 Task: Create a rule from the Recommended list, Task Added to this Project -> add SubTasks in the project AgileFocus with SubTasks Gather and Analyse Requirements , Design and Implement Solution , System Test and UAT , Release to Production / Go Live
Action: Mouse moved to (766, 519)
Screenshot: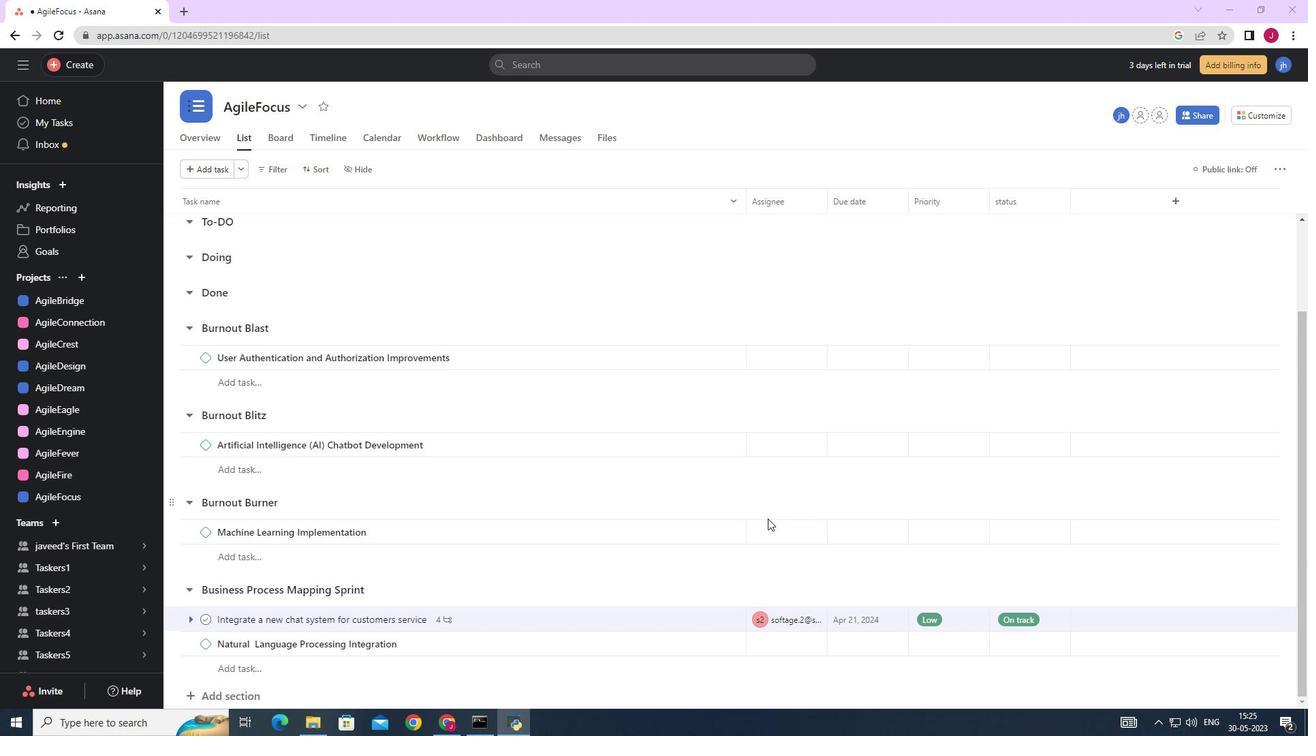 
Action: Mouse scrolled (766, 518) with delta (0, 0)
Screenshot: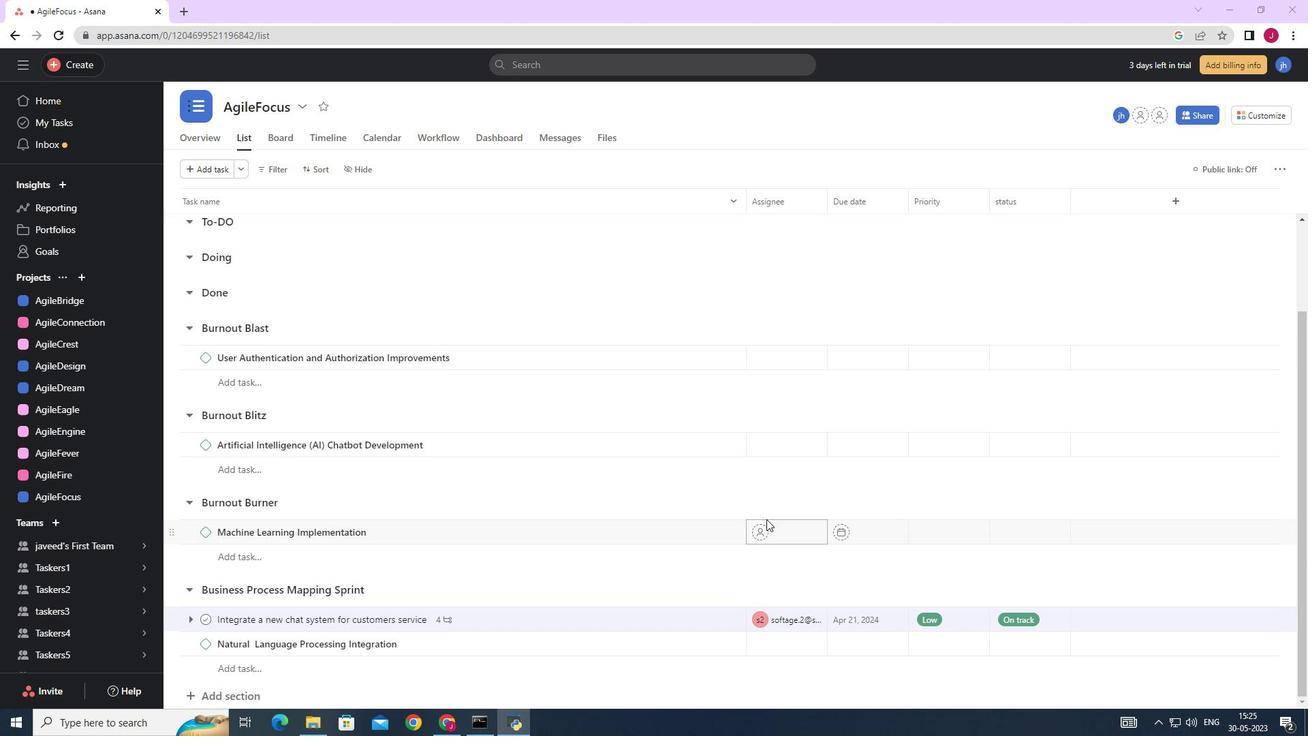 
Action: Mouse scrolled (766, 518) with delta (0, 0)
Screenshot: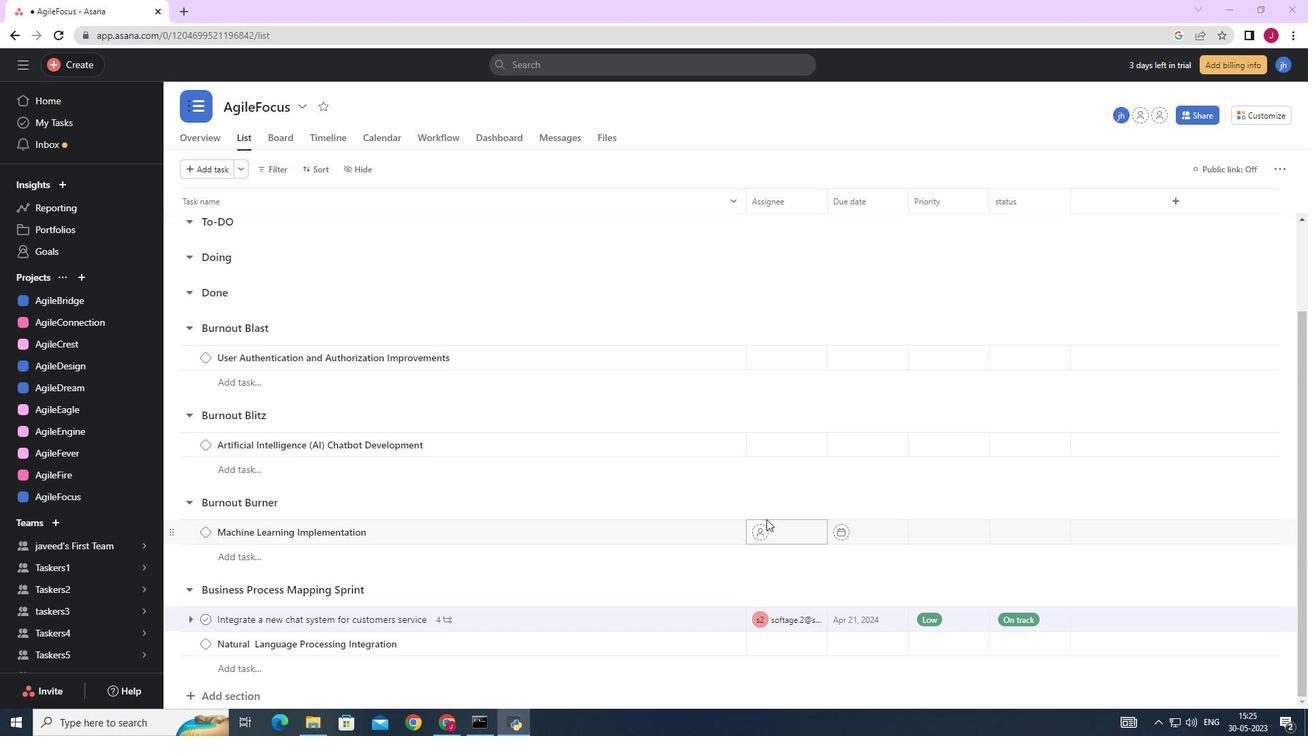 
Action: Mouse scrolled (766, 518) with delta (0, 0)
Screenshot: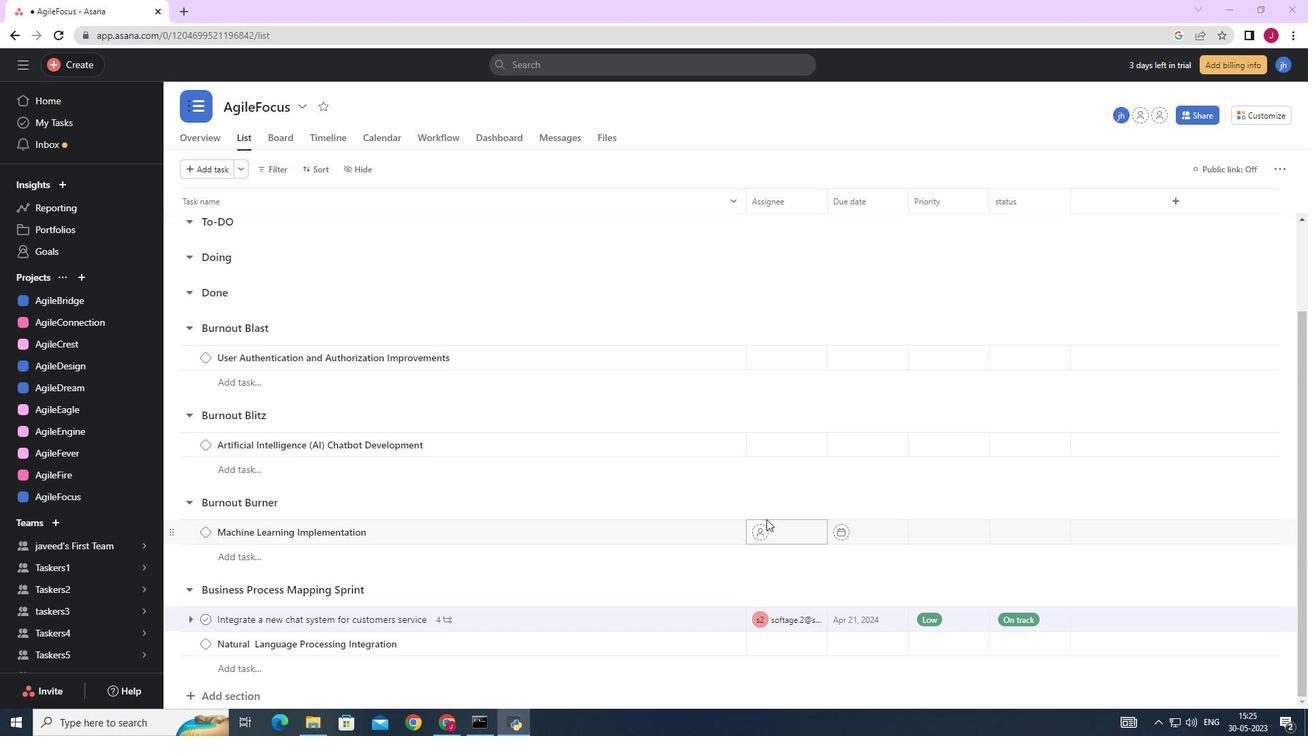 
Action: Mouse moved to (1267, 115)
Screenshot: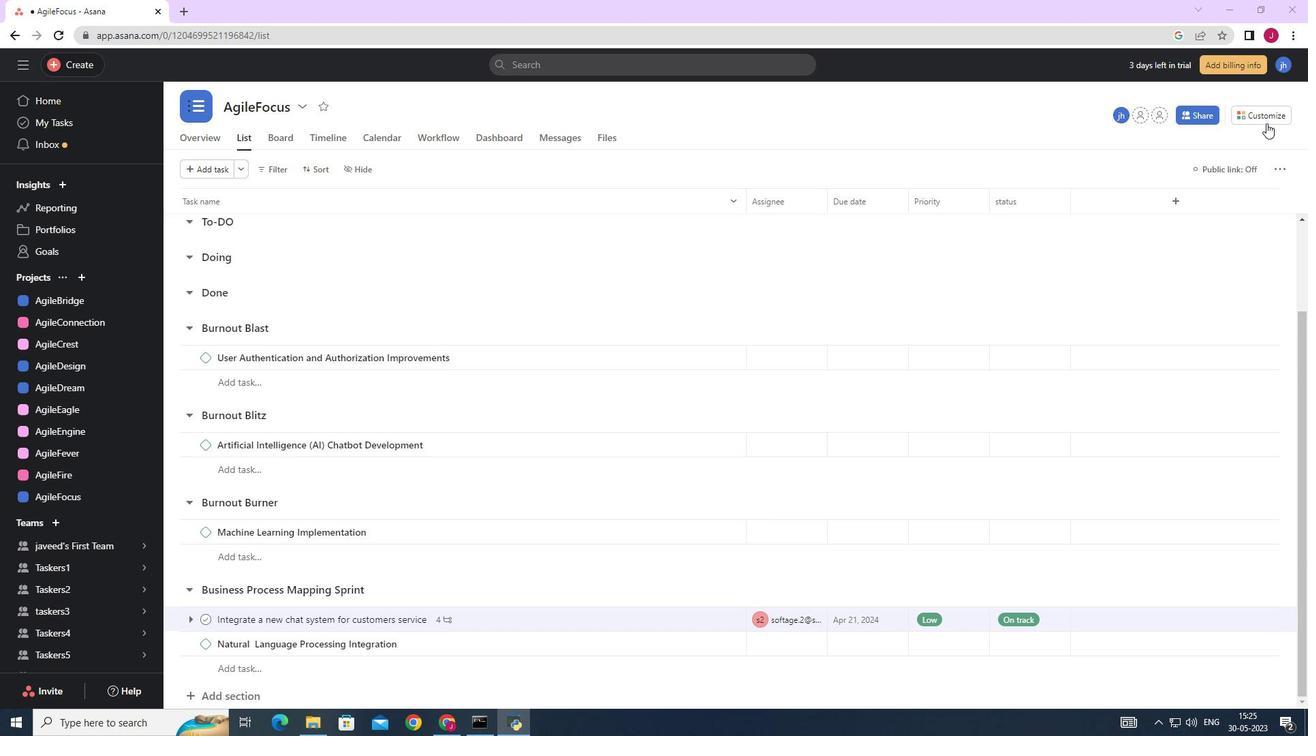 
Action: Mouse pressed left at (1267, 115)
Screenshot: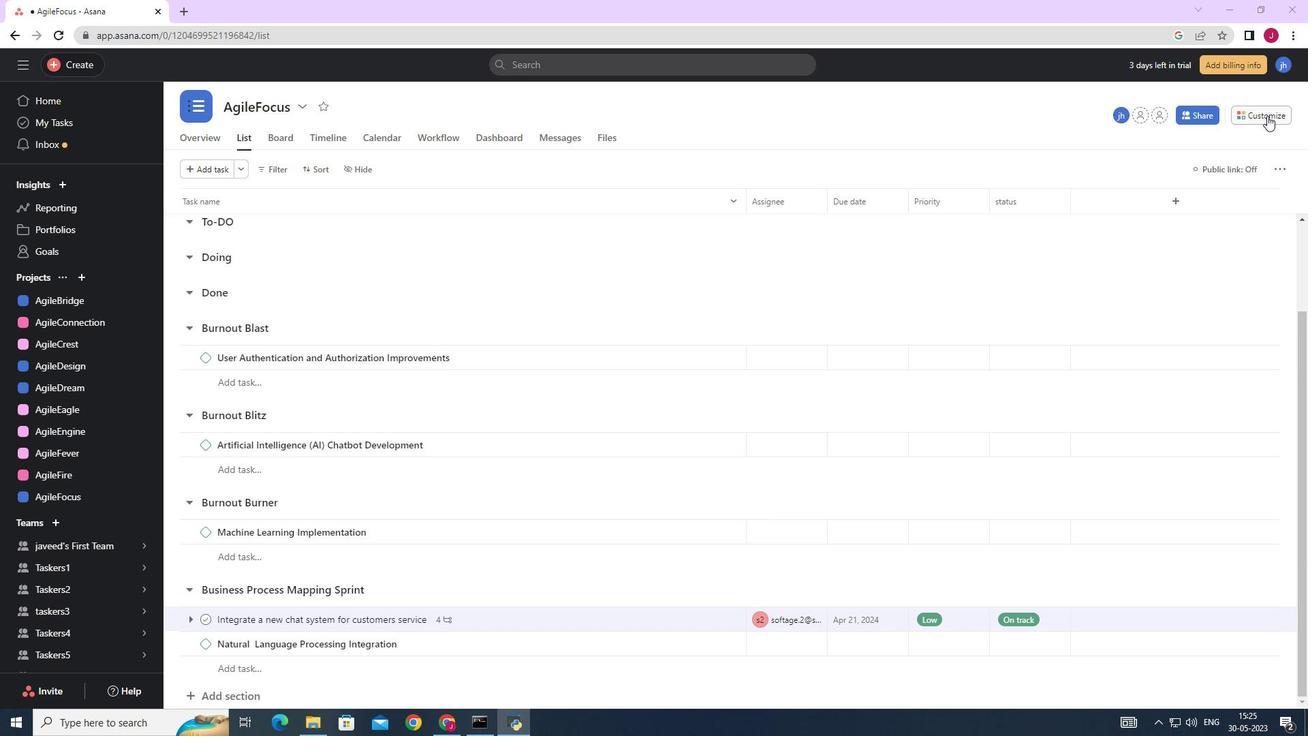 
Action: Mouse moved to (1033, 296)
Screenshot: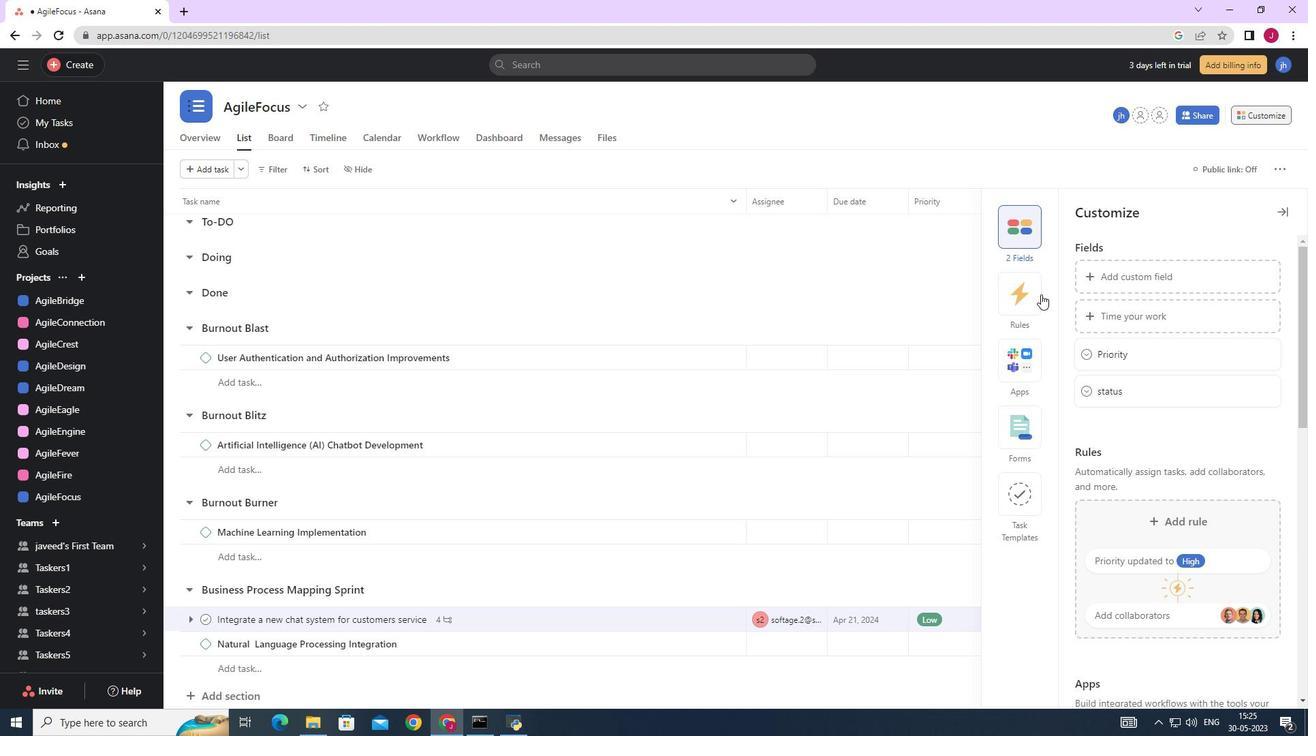 
Action: Mouse pressed left at (1033, 296)
Screenshot: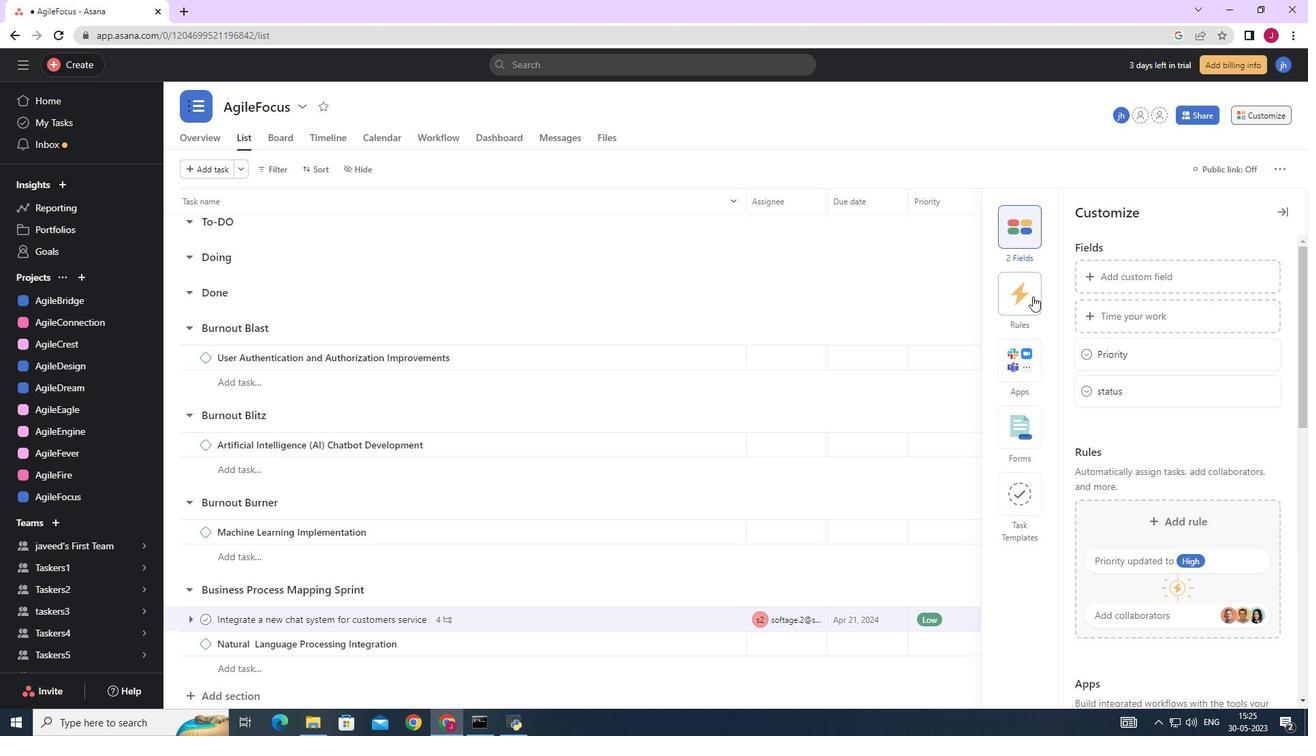 
Action: Mouse moved to (1146, 314)
Screenshot: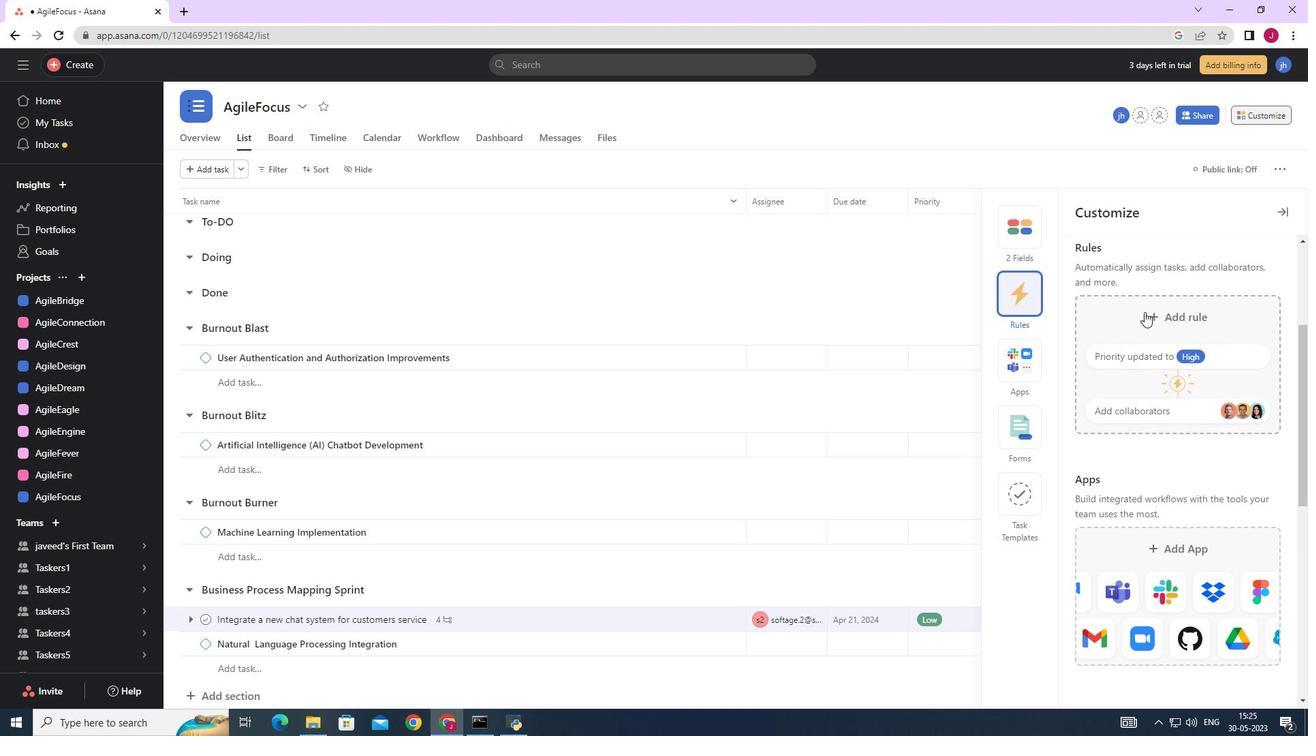 
Action: Mouse pressed left at (1146, 314)
Screenshot: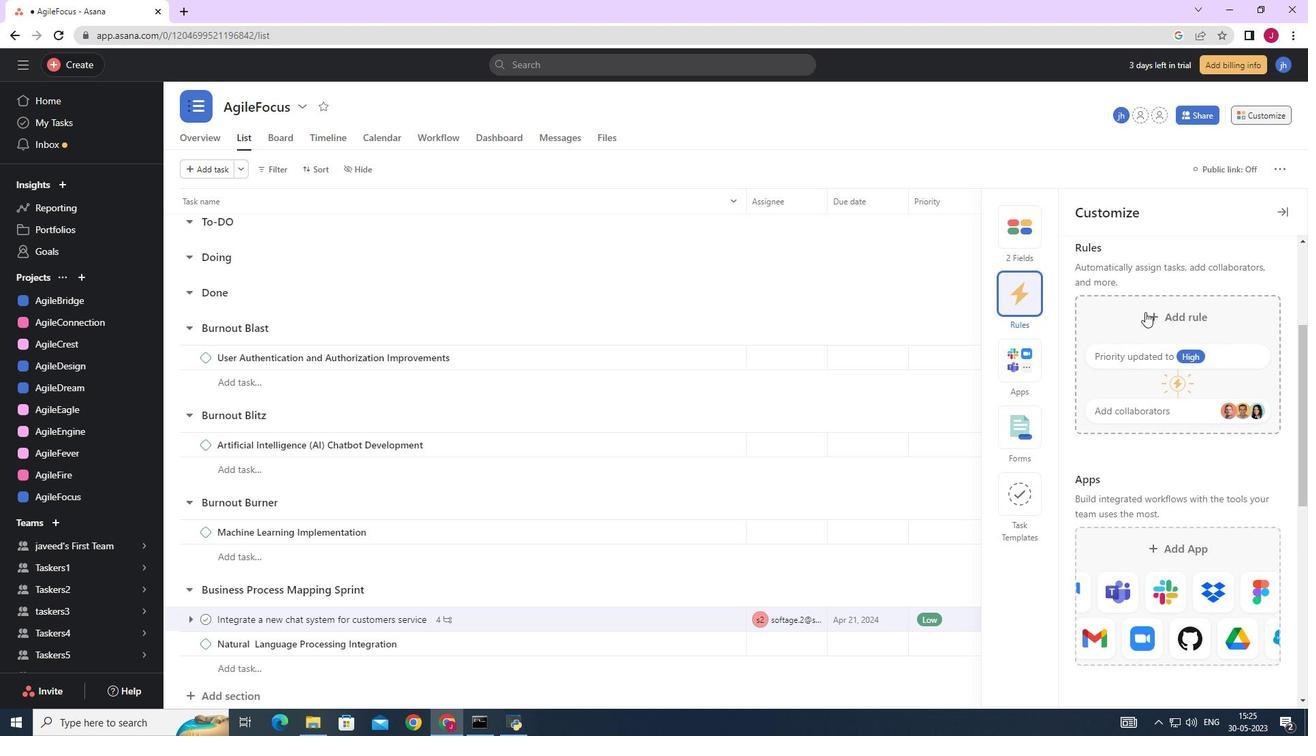 
Action: Mouse moved to (375, 226)
Screenshot: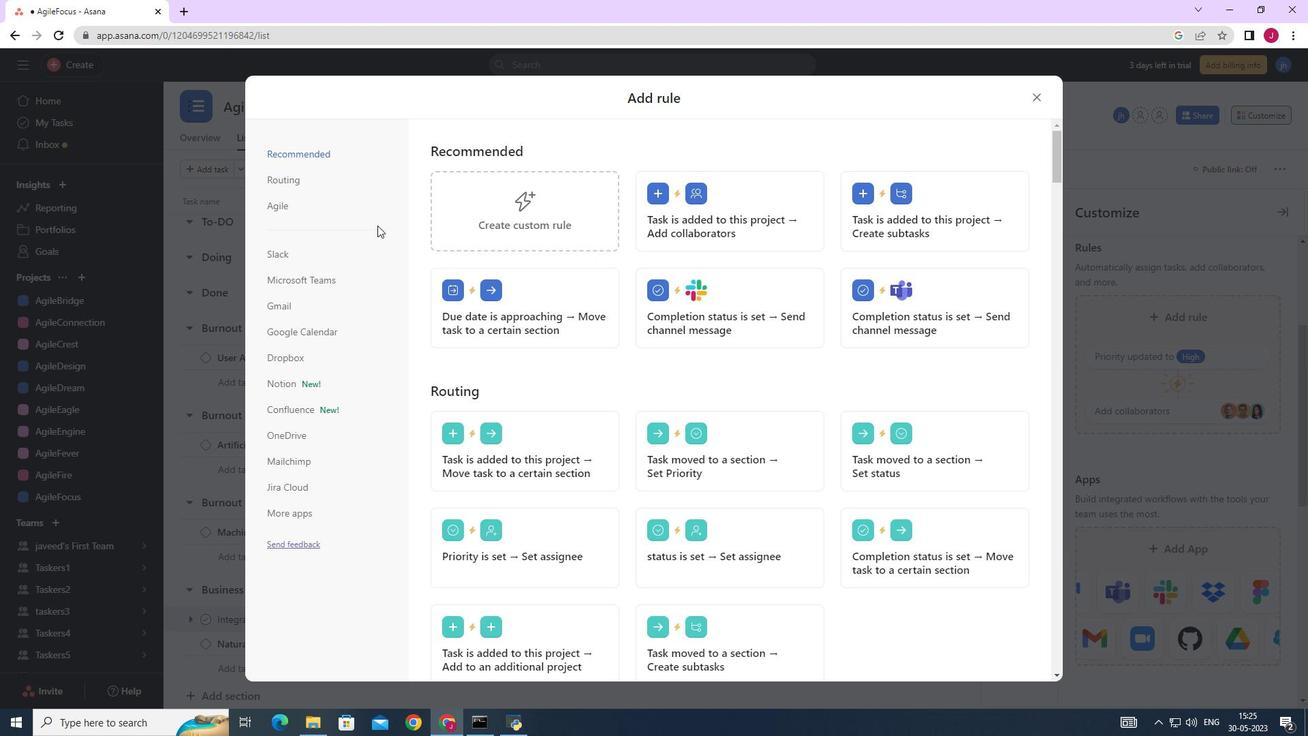 
Action: Mouse scrolled (375, 227) with delta (0, 0)
Screenshot: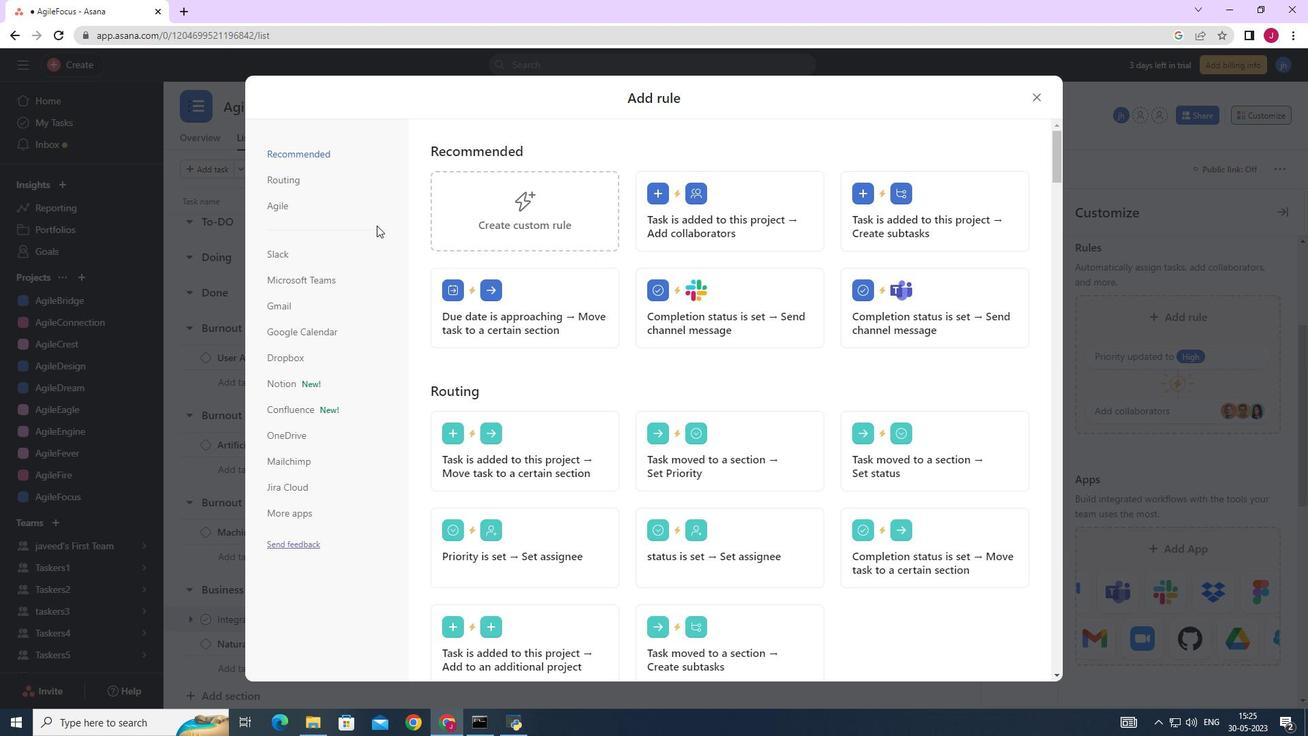 
Action: Mouse scrolled (375, 227) with delta (0, 0)
Screenshot: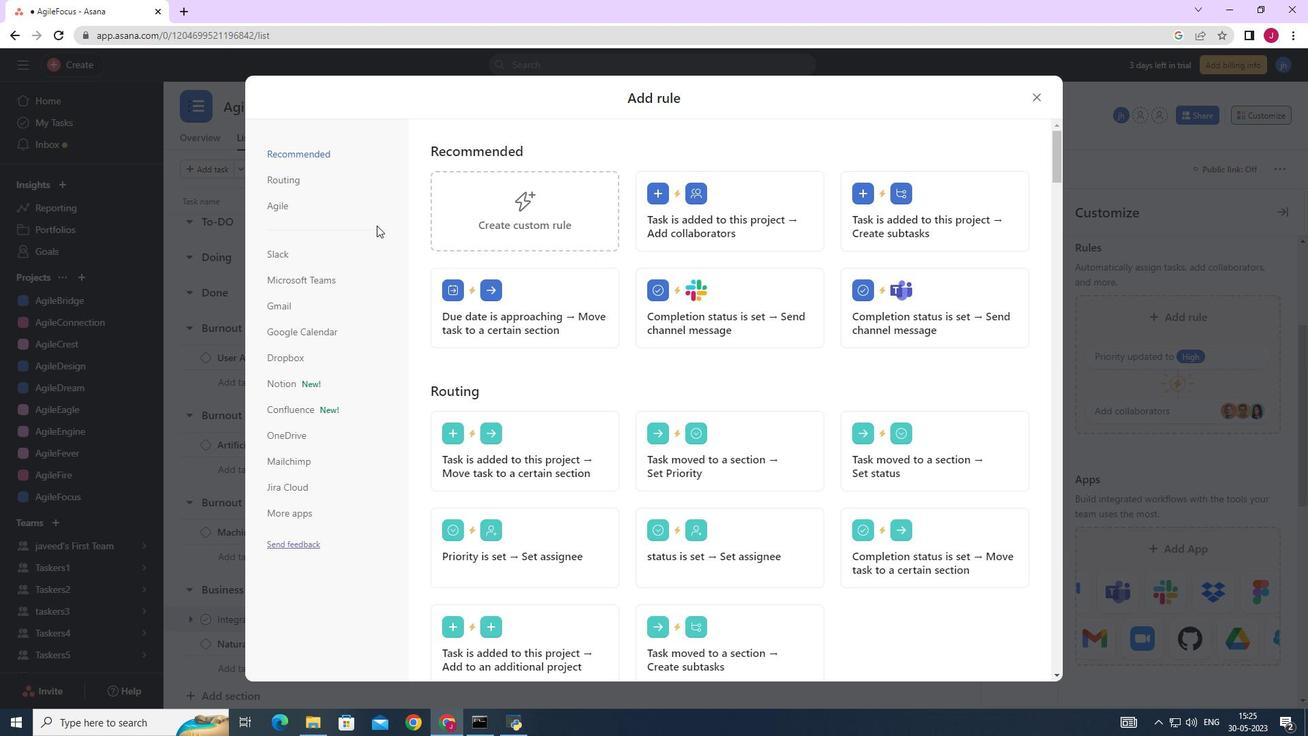 
Action: Mouse scrolled (375, 227) with delta (0, 0)
Screenshot: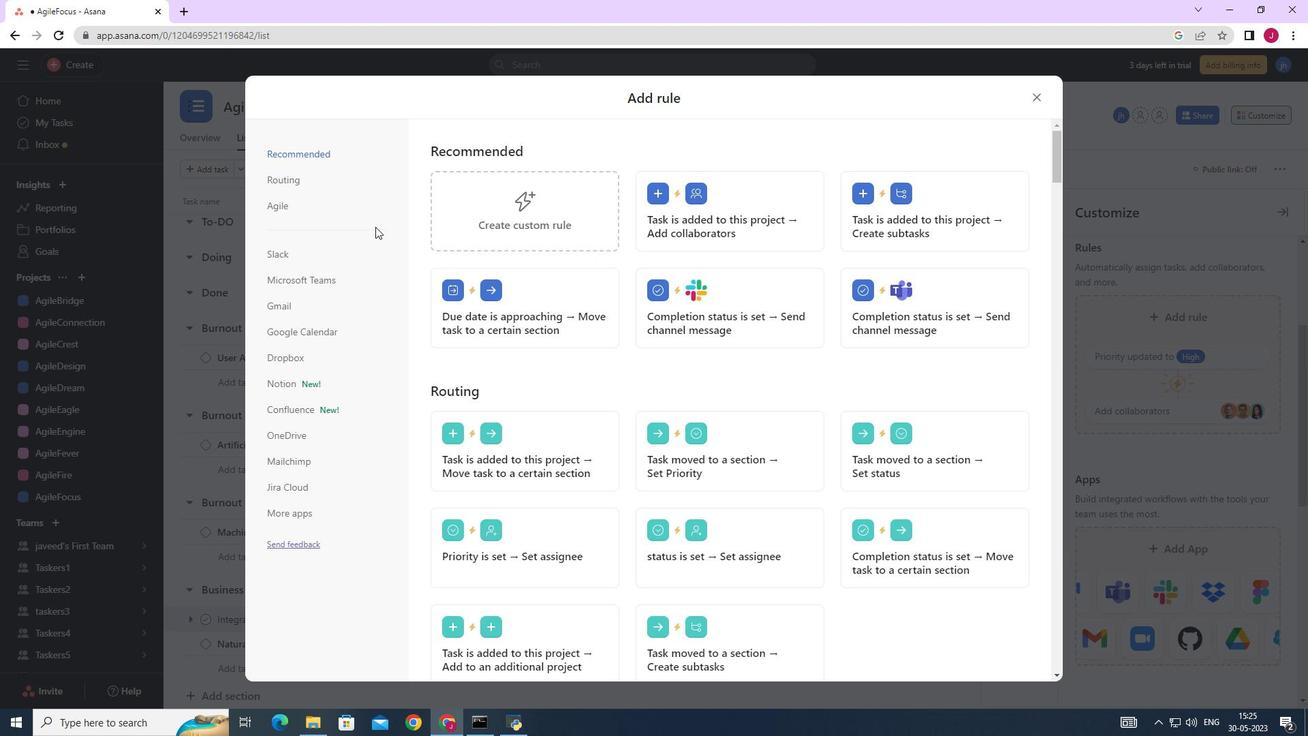 
Action: Mouse moved to (525, 214)
Screenshot: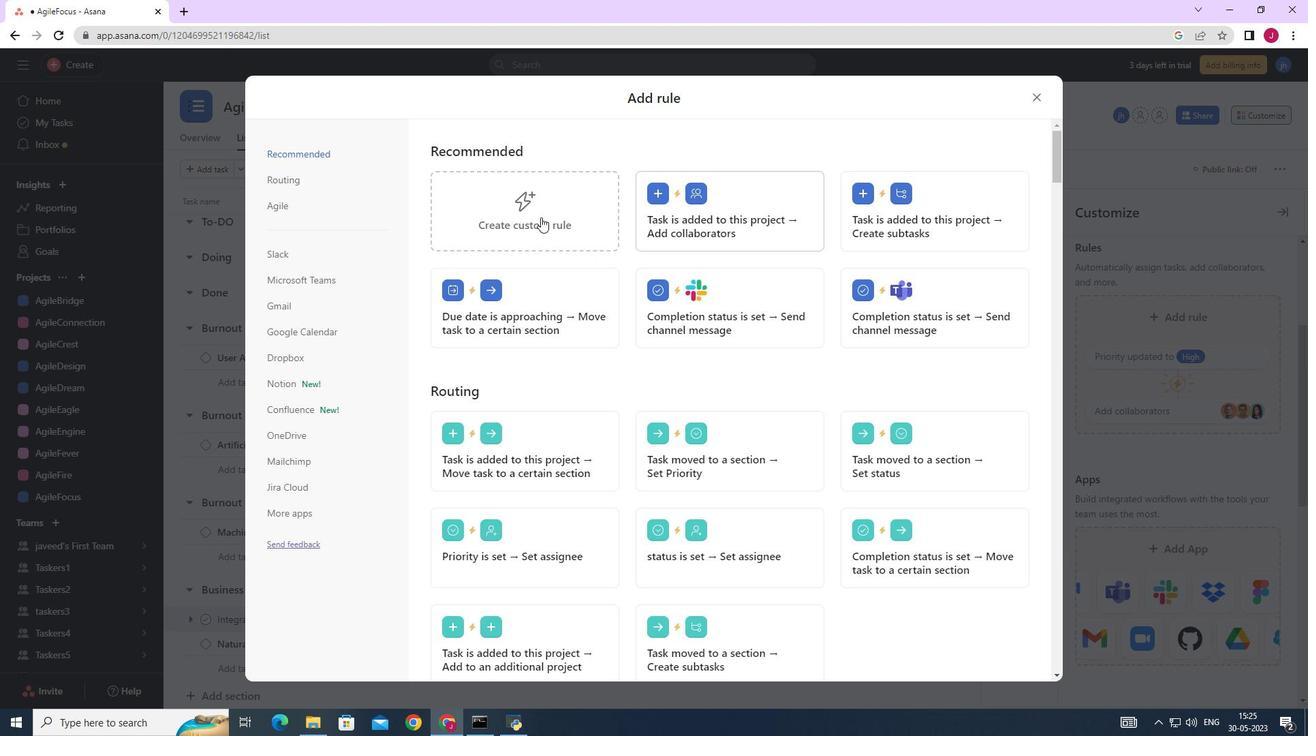 
Action: Mouse pressed left at (525, 214)
Screenshot: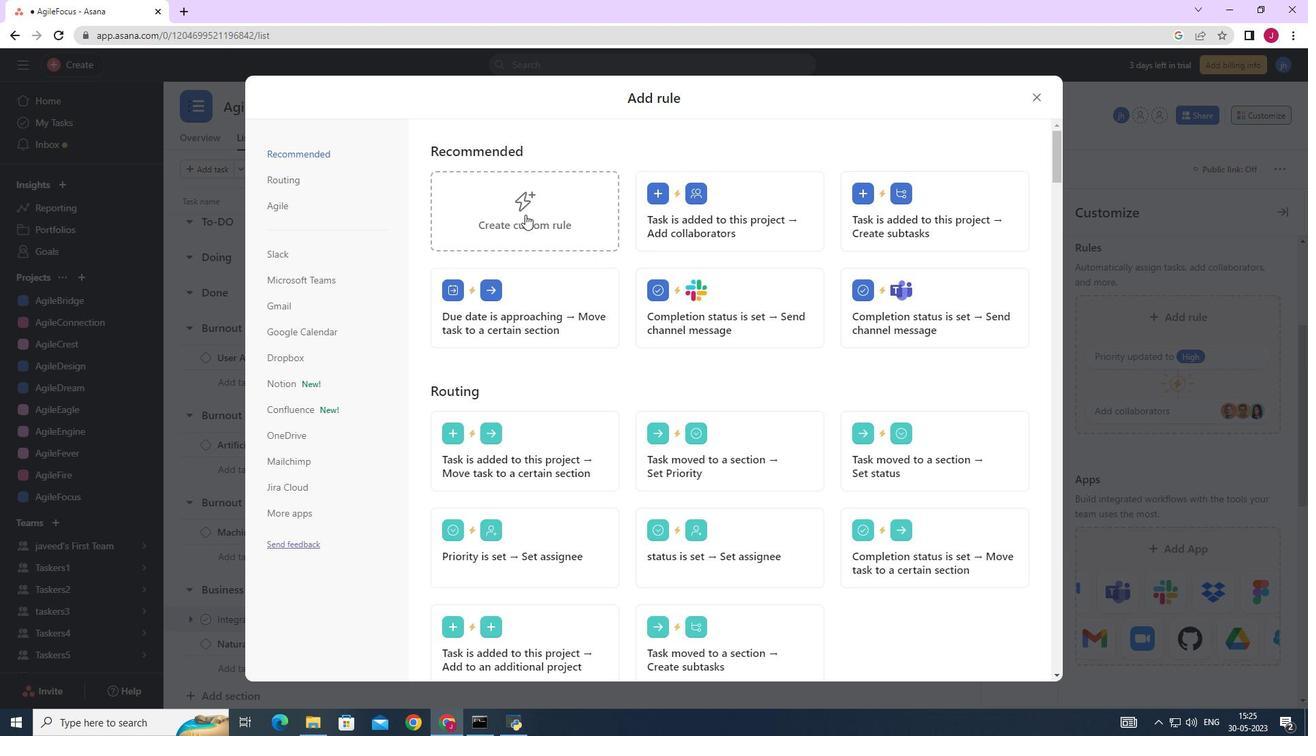 
Action: Mouse moved to (665, 358)
Screenshot: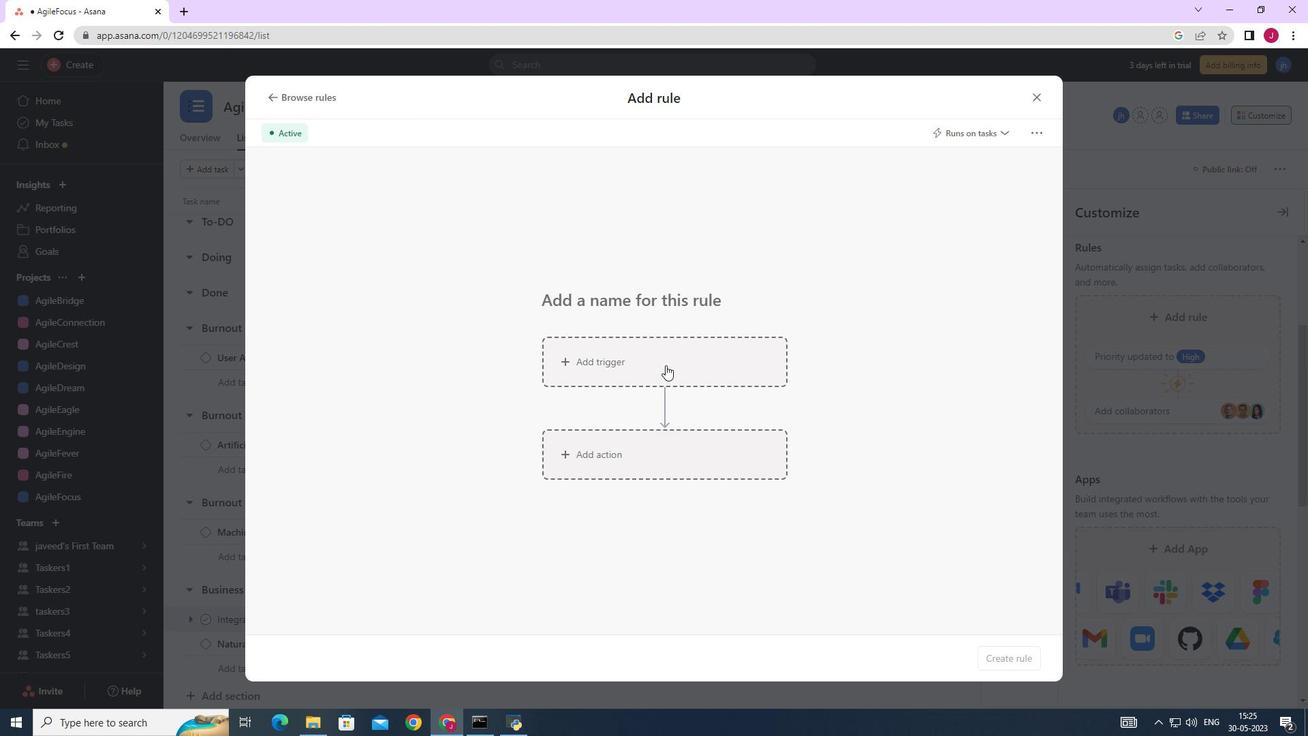 
Action: Mouse pressed left at (665, 358)
Screenshot: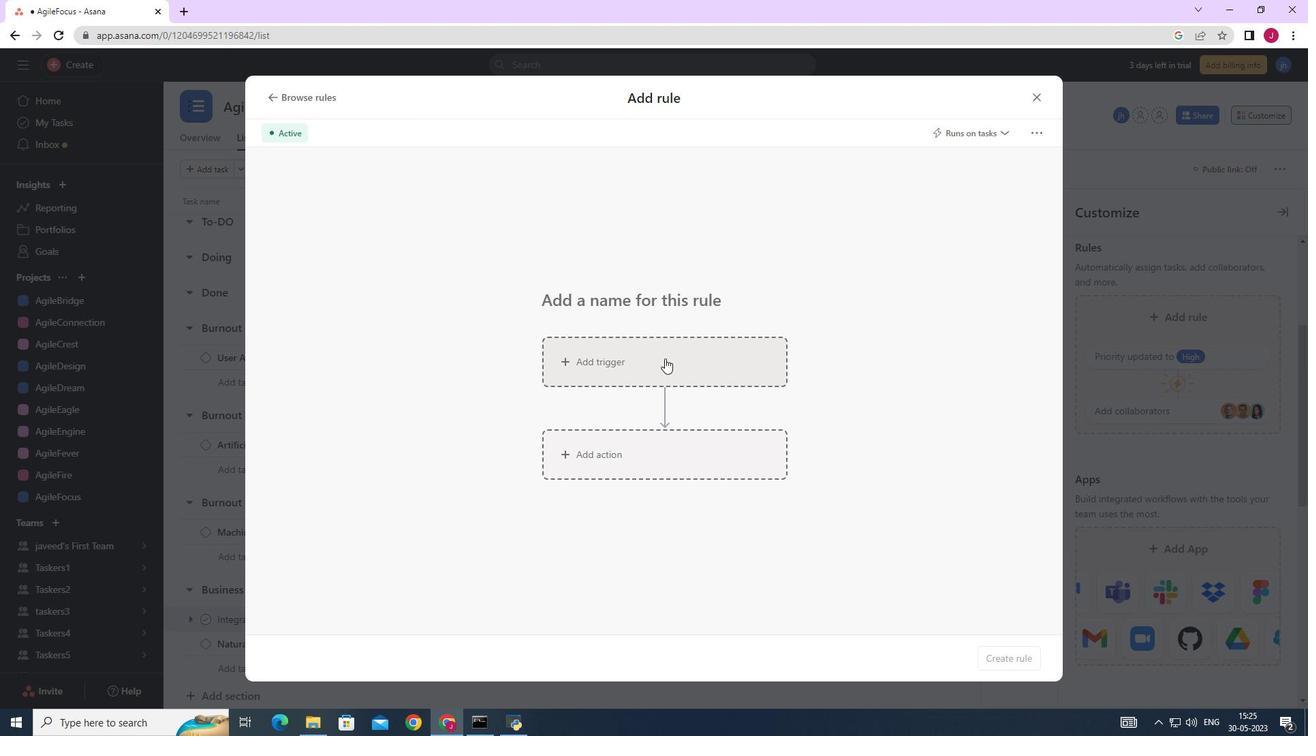 
Action: Mouse moved to (569, 445)
Screenshot: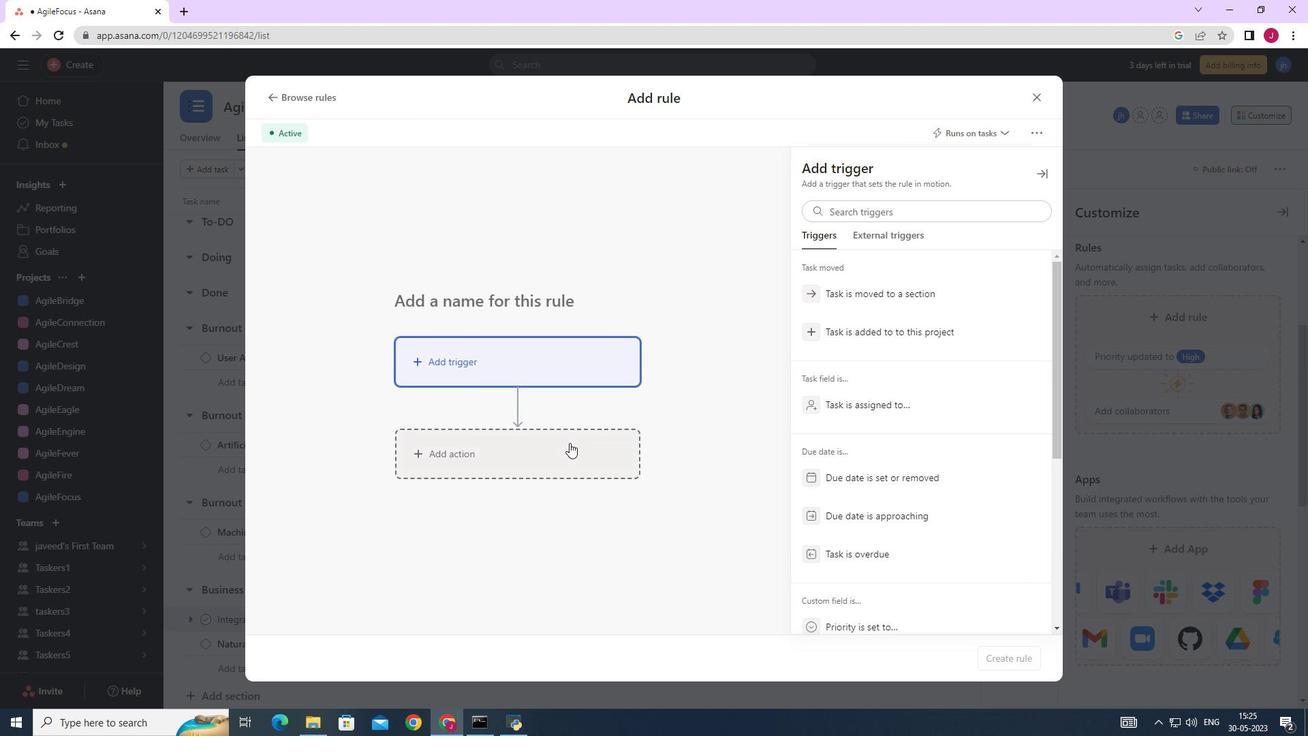 
Action: Mouse pressed left at (569, 445)
Screenshot: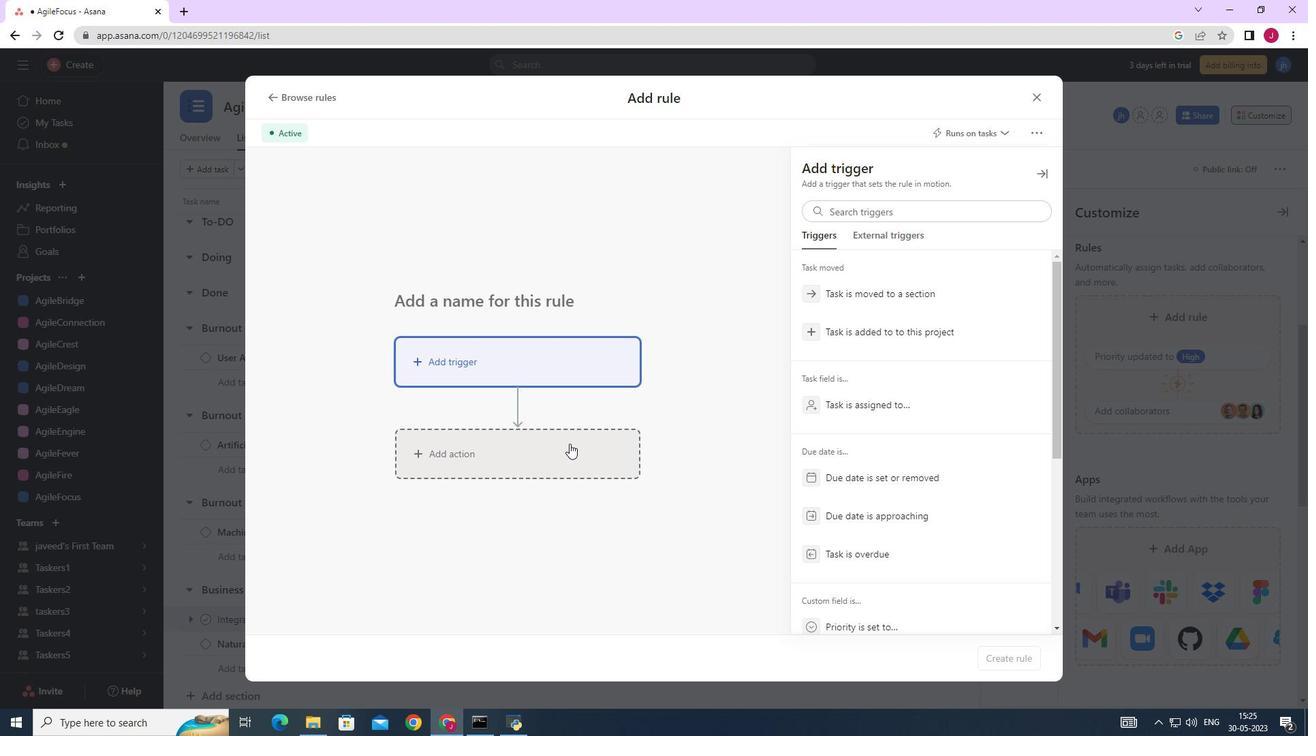 
Action: Mouse moved to (866, 353)
Screenshot: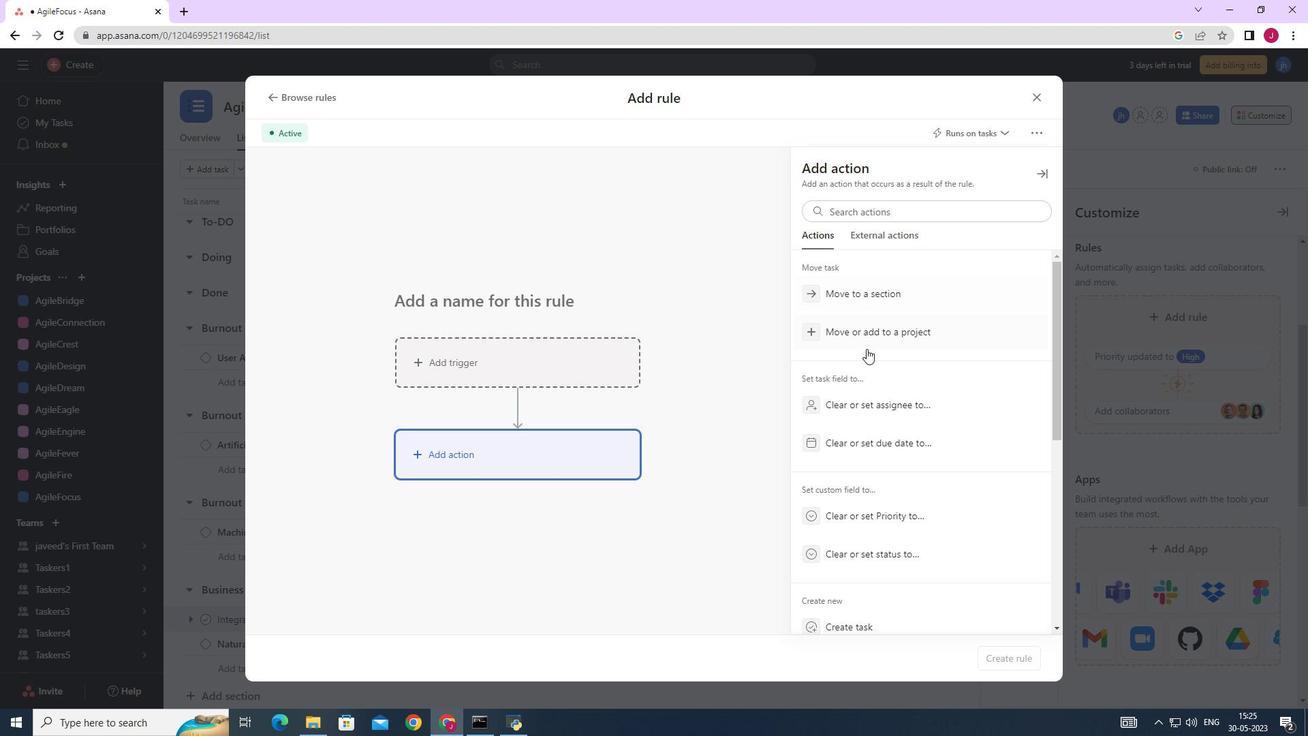 
Action: Mouse scrolled (866, 352) with delta (0, 0)
Screenshot: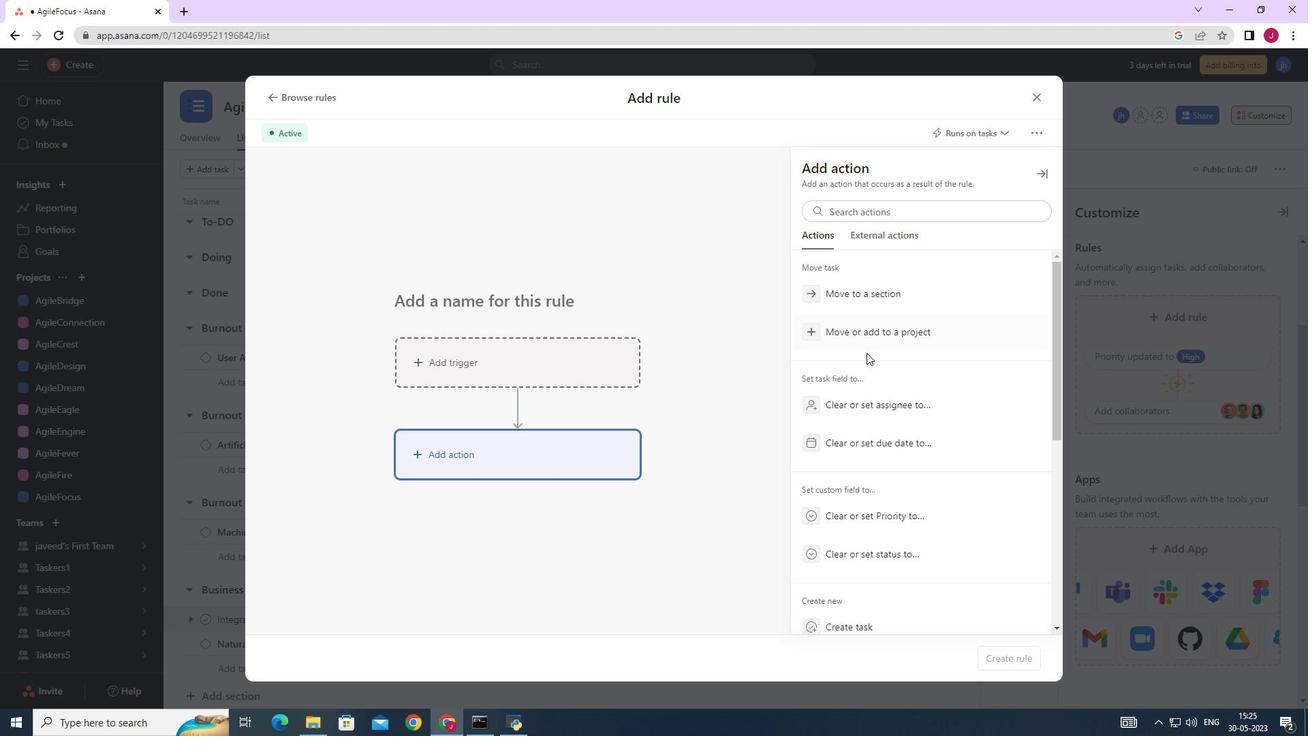 
Action: Mouse scrolled (866, 352) with delta (0, 0)
Screenshot: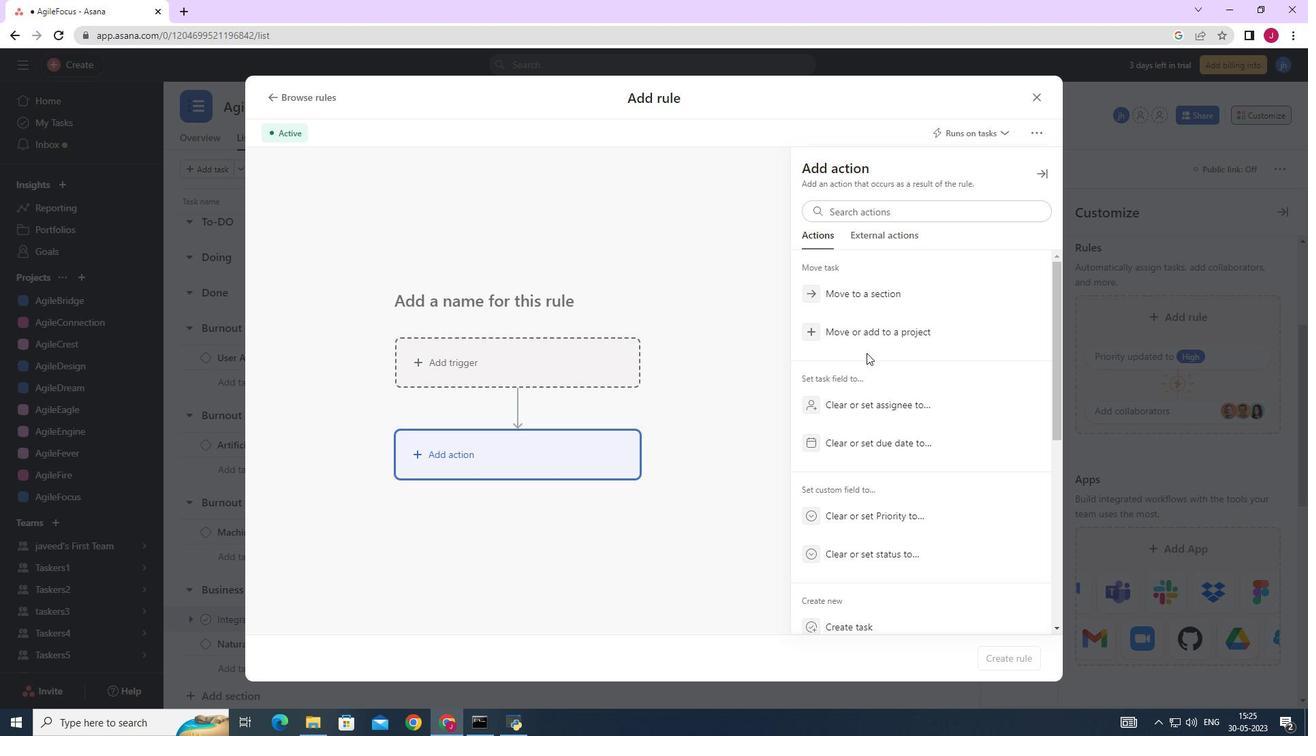 
Action: Mouse moved to (853, 440)
Screenshot: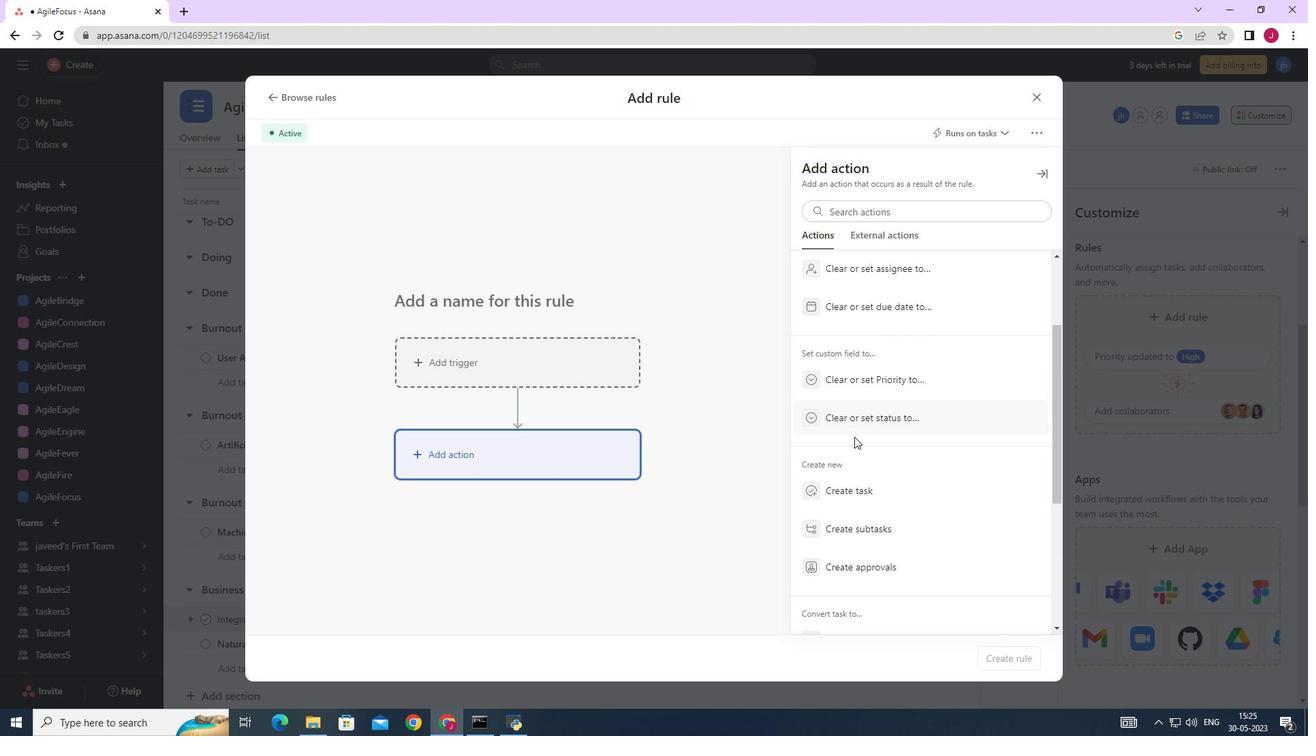 
Action: Mouse scrolled (853, 439) with delta (0, 0)
Screenshot: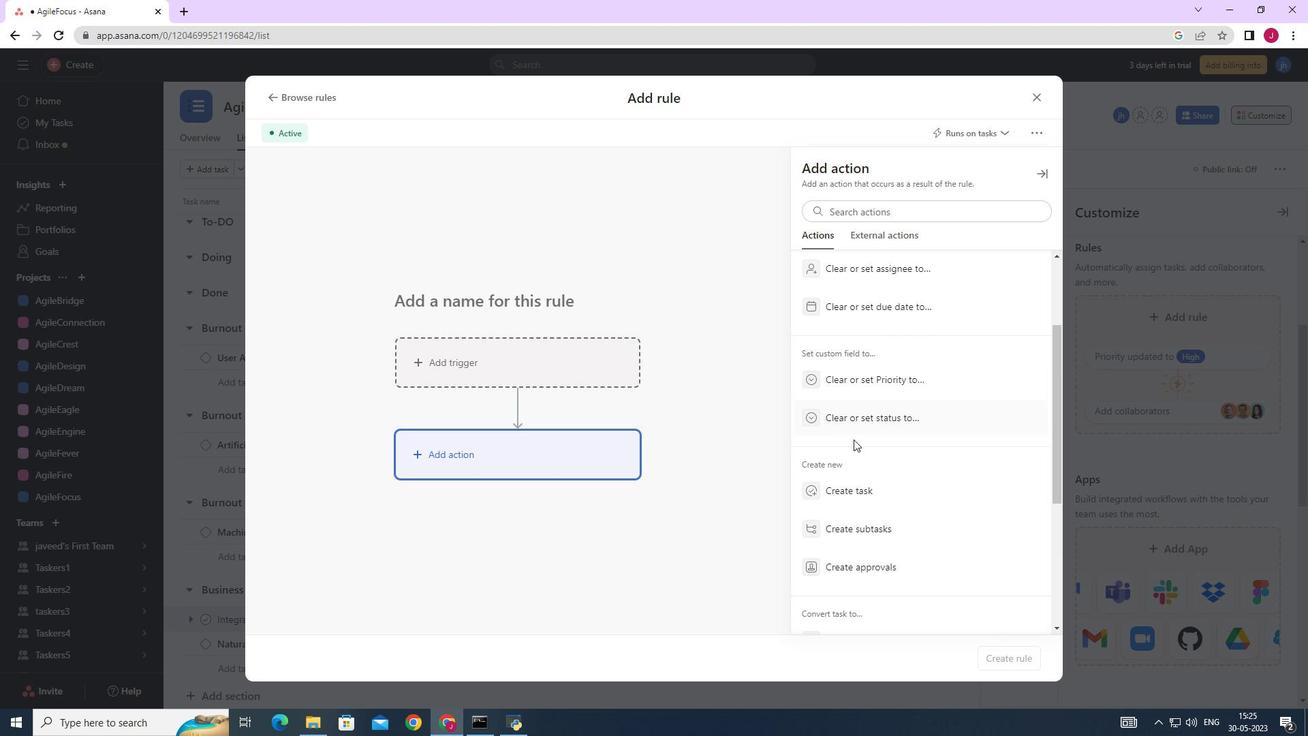 
Action: Mouse scrolled (853, 439) with delta (0, 0)
Screenshot: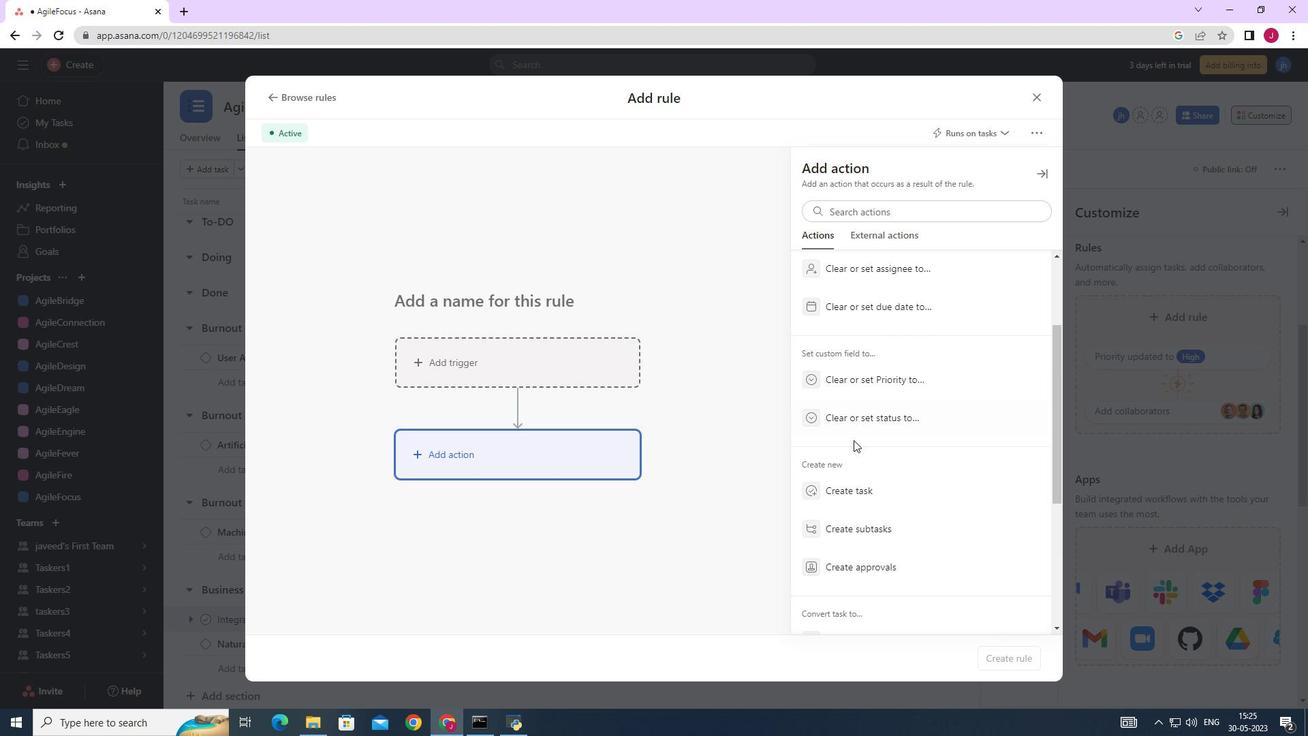 
Action: Mouse moved to (860, 389)
Screenshot: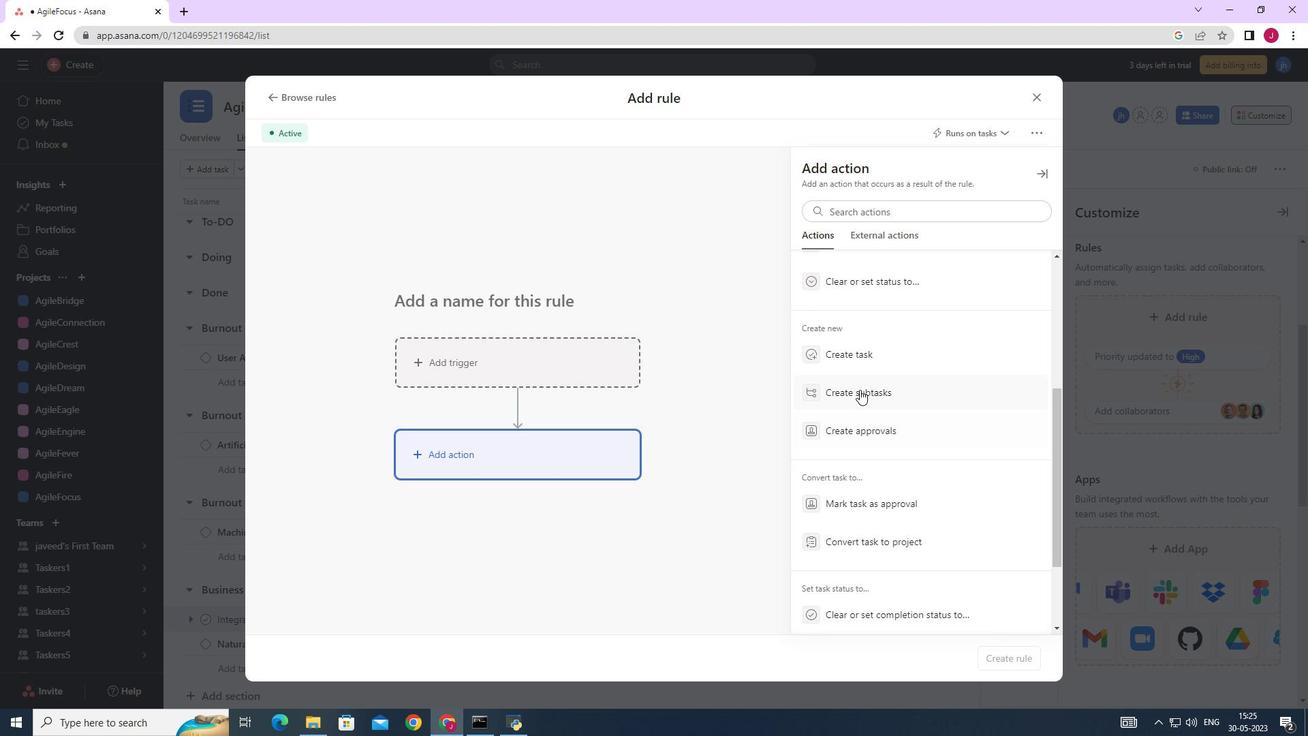 
Action: Mouse pressed left at (860, 389)
Screenshot: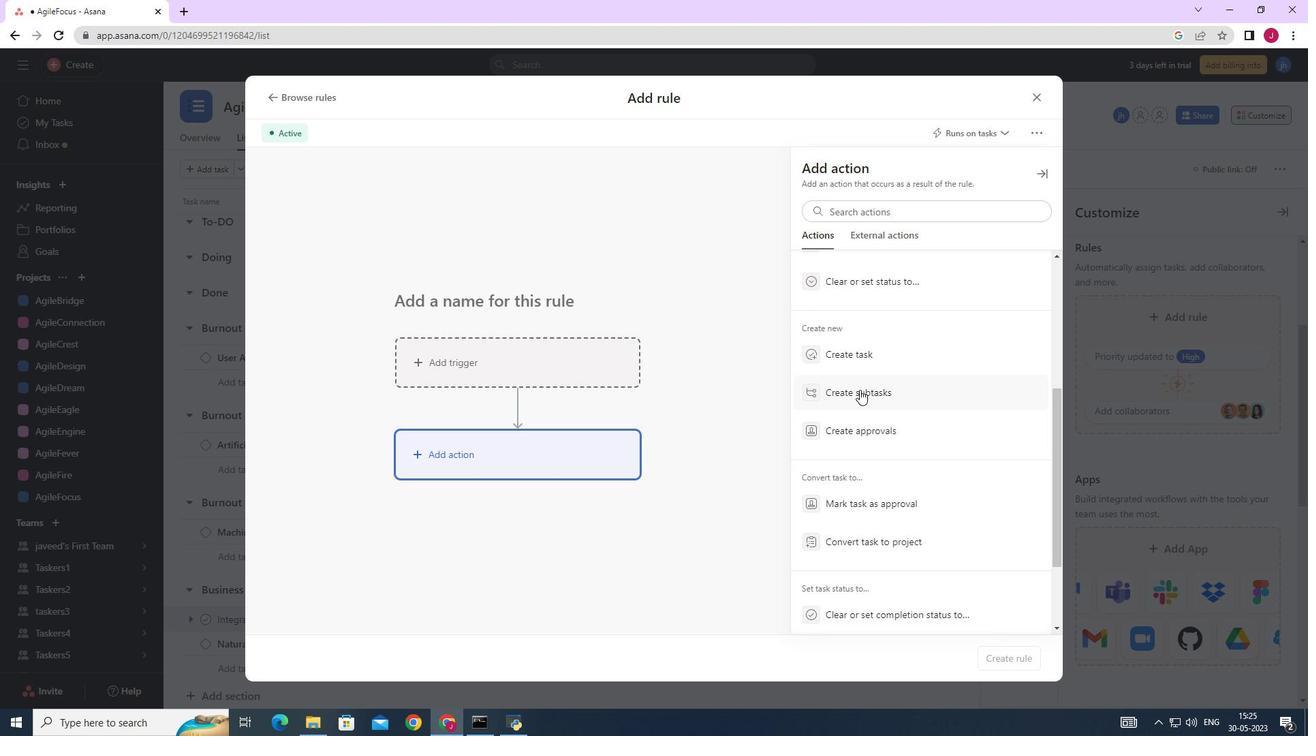 
Action: Mouse moved to (845, 251)
Screenshot: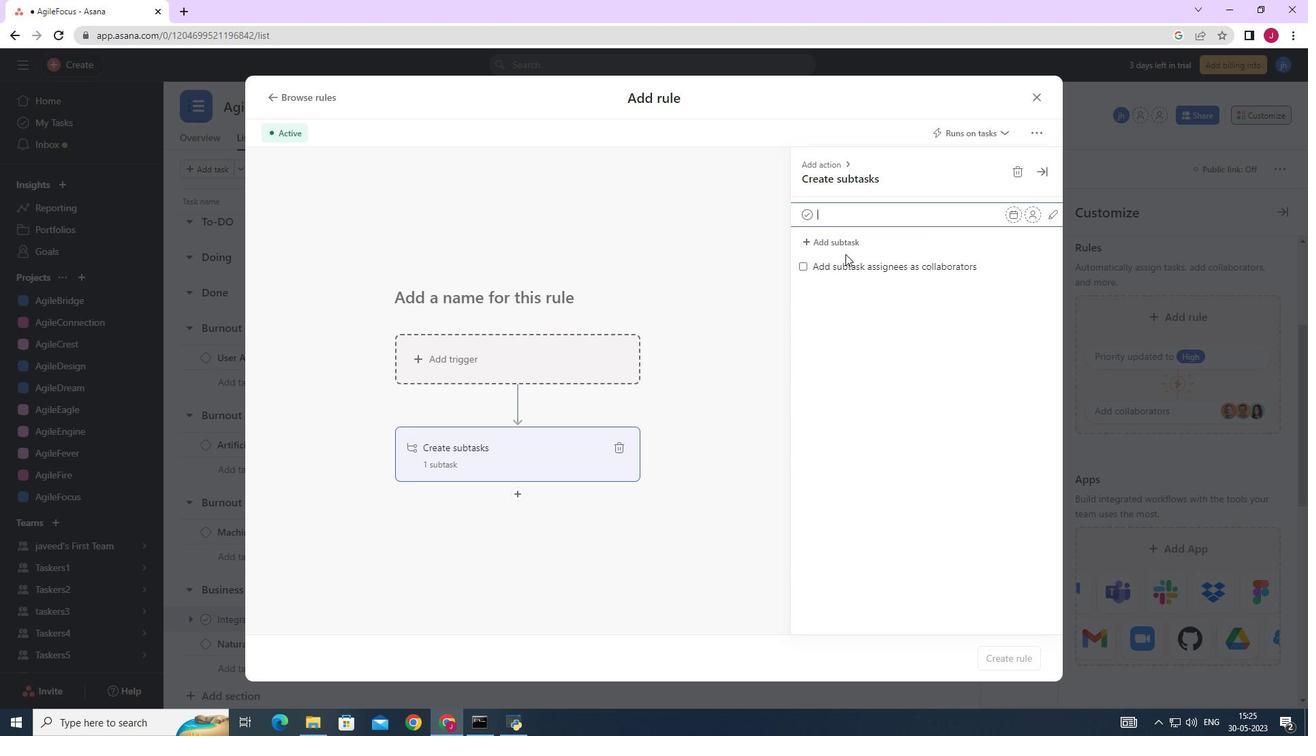 
Action: Key pressed <Key.caps_lock>G<Key.caps_lock>ather<Key.space>and<Key.space><Key.caps_lock>A<Key.caps_lock>nalyse<Key.space><Key.caps_lock>R<Key.caps_lock>equirements<Key.enter><Key.caps_lock>D<Key.caps_lock>esign<Key.space>and<Key.space><Key.caps_lock>I<Key.caps_lock>mplement<Key.space><Key.caps_lock>S<Key.caps_lock>olution<Key.enter><Key.caps_lock>S<Key.caps_lock>ystem<Key.space><Key.caps_lock>T<Key.caps_lock>est<Key.space>and<Key.space><Key.caps_lock>UAT<Key.enter><Key.caps_lock>r<Key.backspace><Key.caps_lock>R<Key.caps_lock>elease<Key.space>to<Key.space>production<Key.space>/<Key.space><Key.caps_lock>G<Key.caps_lock>o<Key.space><Key.caps_lock>L<Key.caps_lock>ive<Key.enter>
Screenshot: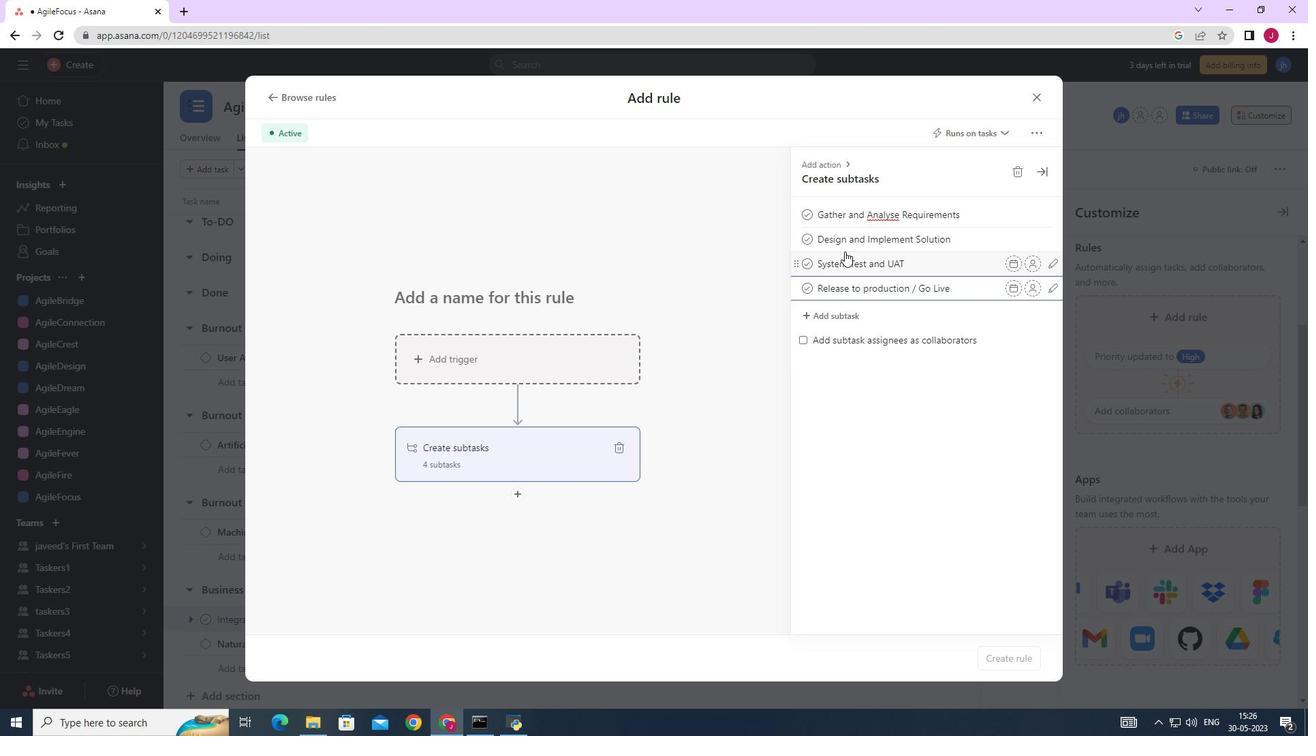 
Action: Mouse moved to (1037, 96)
Screenshot: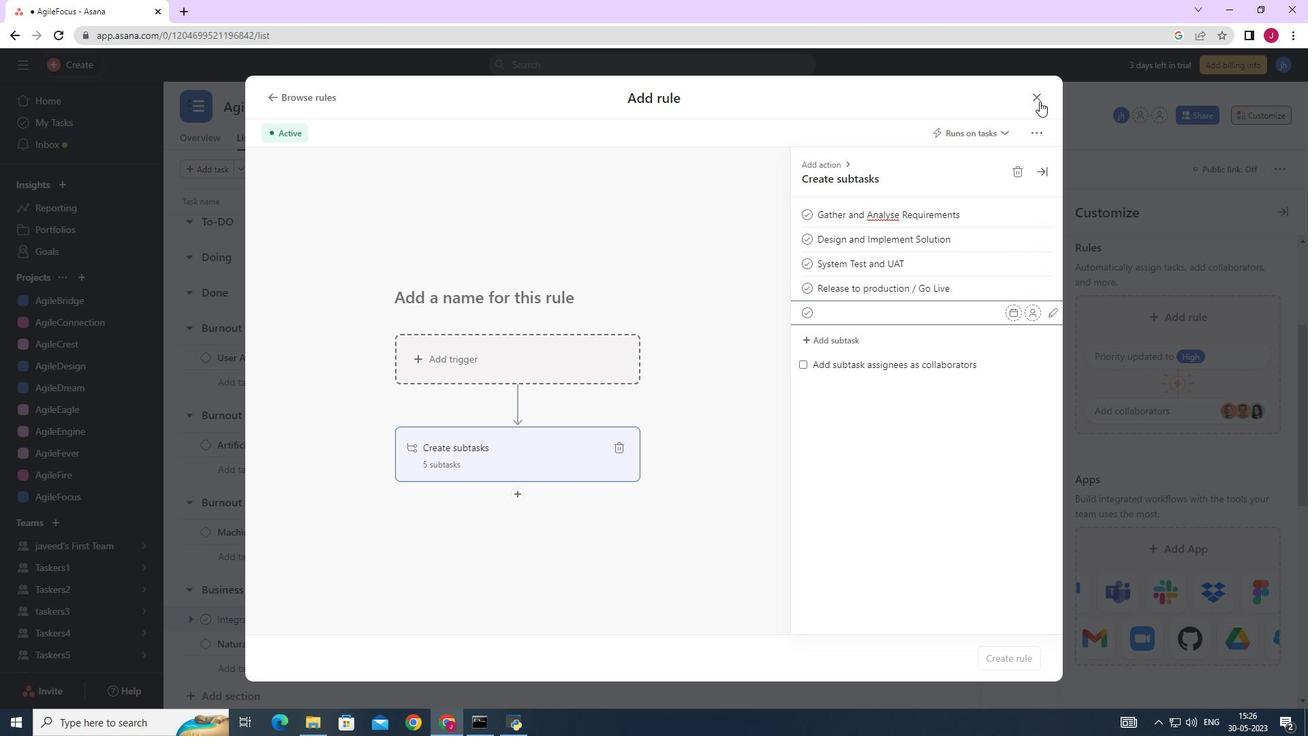 
Action: Mouse pressed left at (1037, 96)
Screenshot: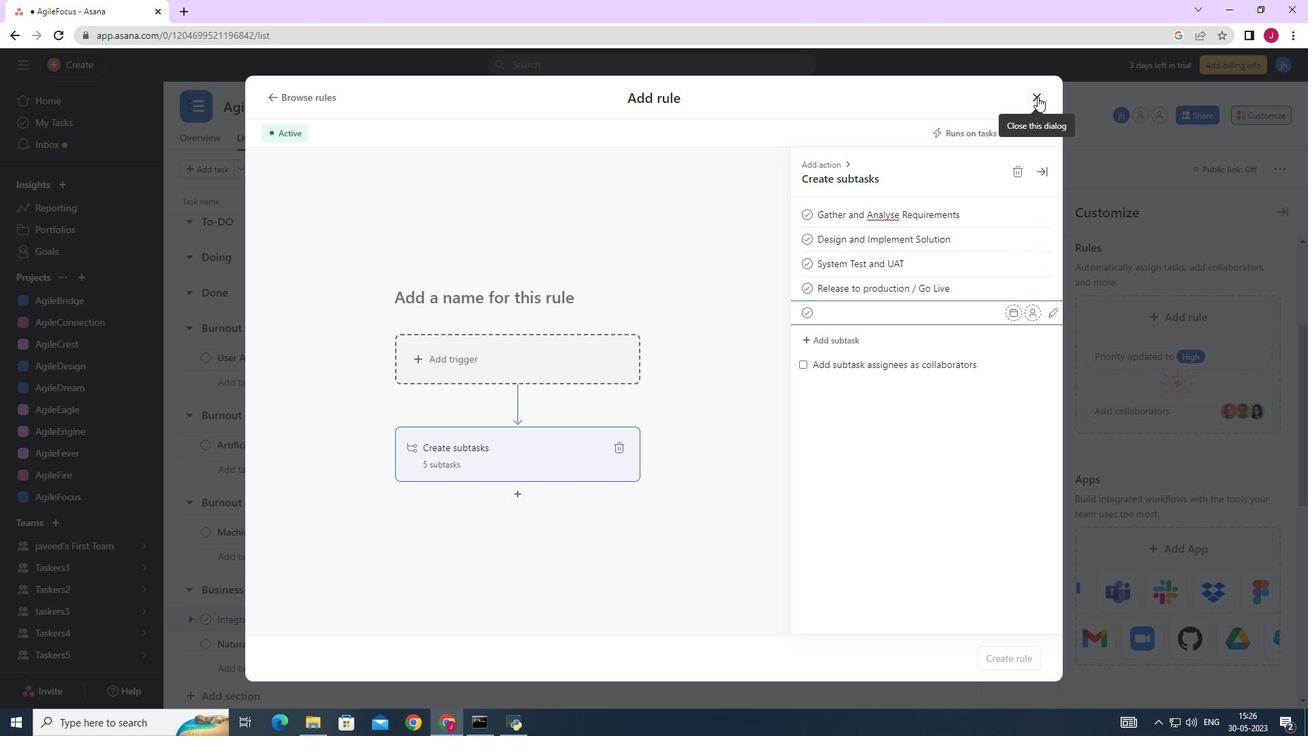 
